 Task: Look for properties with a shower grab bar.
Action: Mouse pressed left at (868, 140)
Screenshot: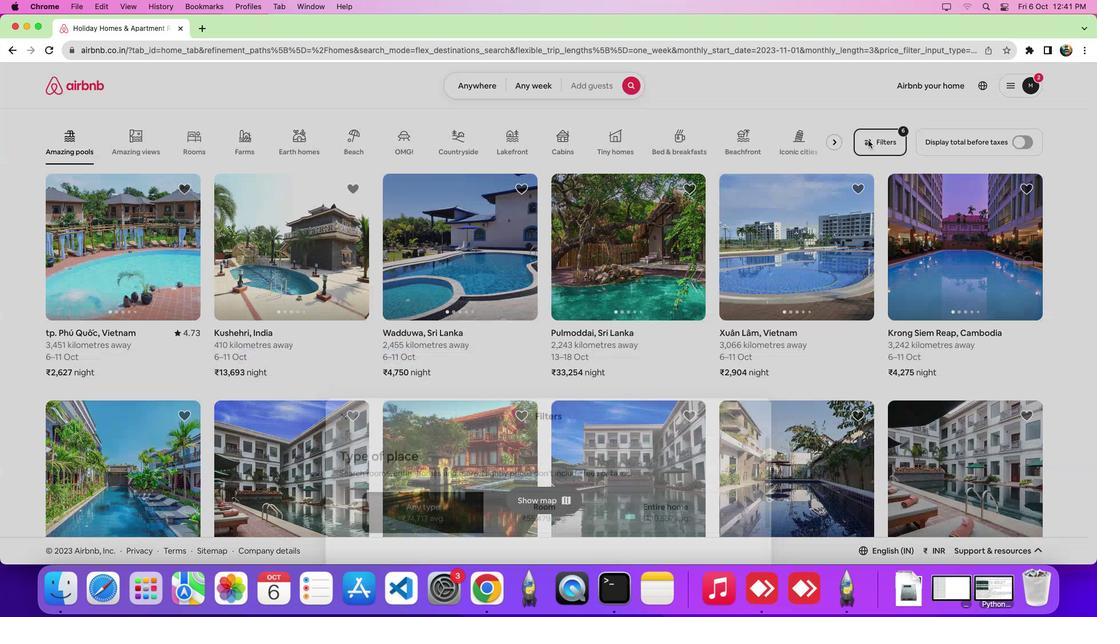 
Action: Mouse moved to (425, 199)
Screenshot: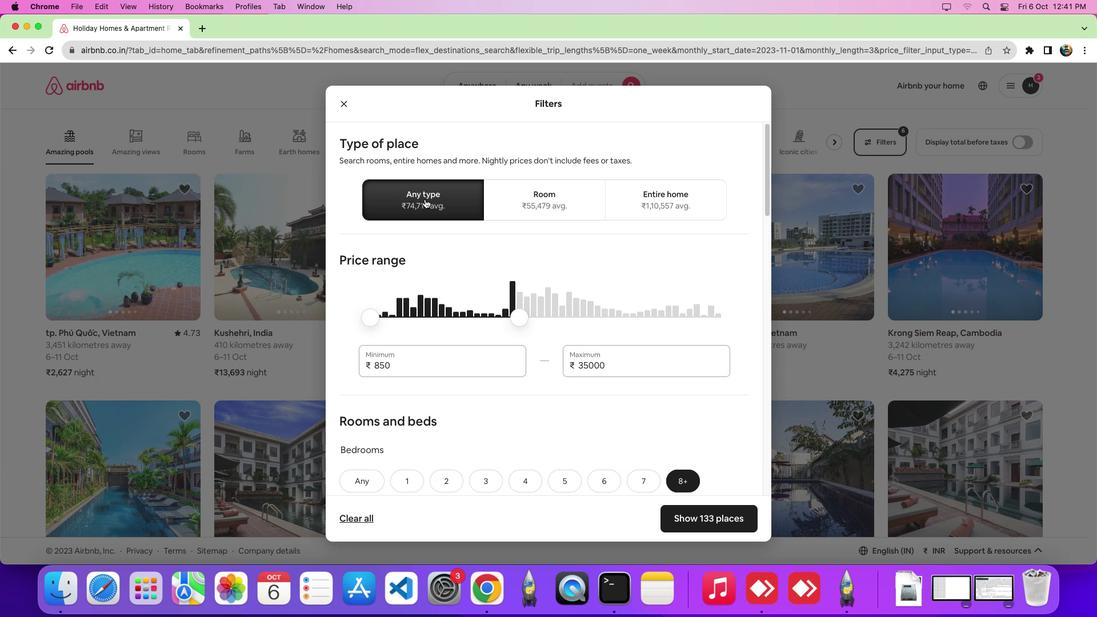 
Action: Mouse pressed left at (425, 199)
Screenshot: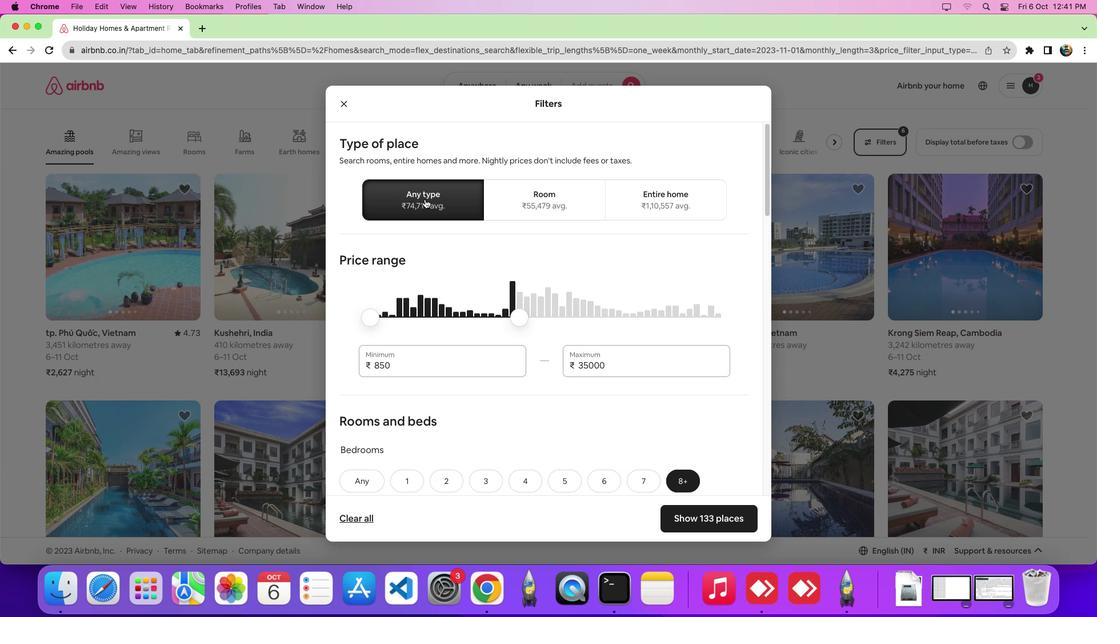 
Action: Mouse moved to (497, 309)
Screenshot: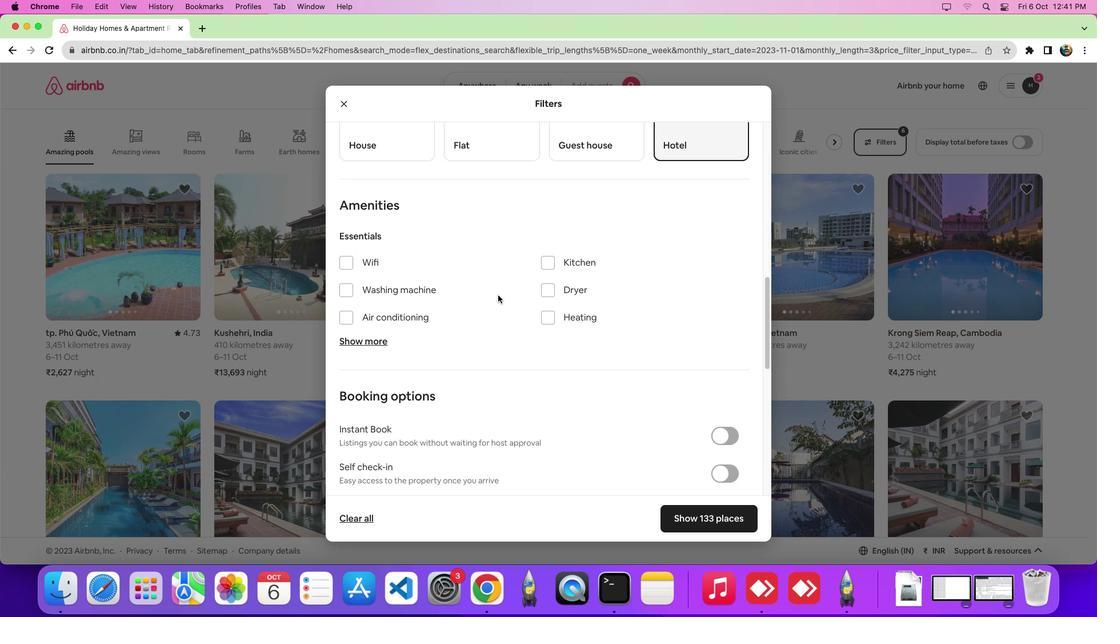 
Action: Mouse scrolled (497, 309) with delta (0, 0)
Screenshot: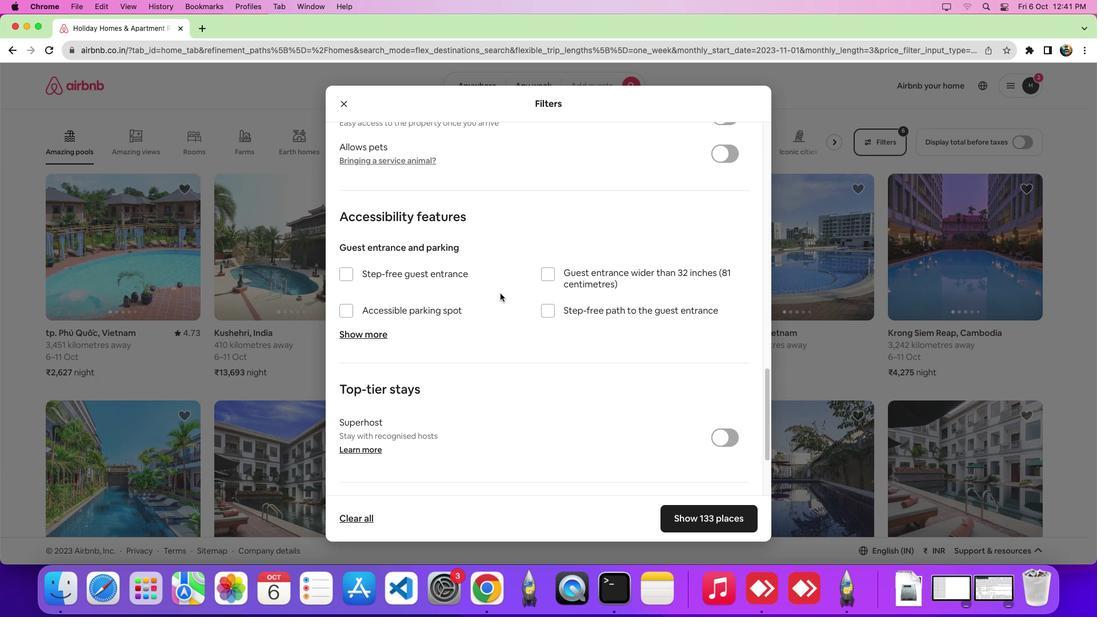 
Action: Mouse scrolled (497, 309) with delta (0, -1)
Screenshot: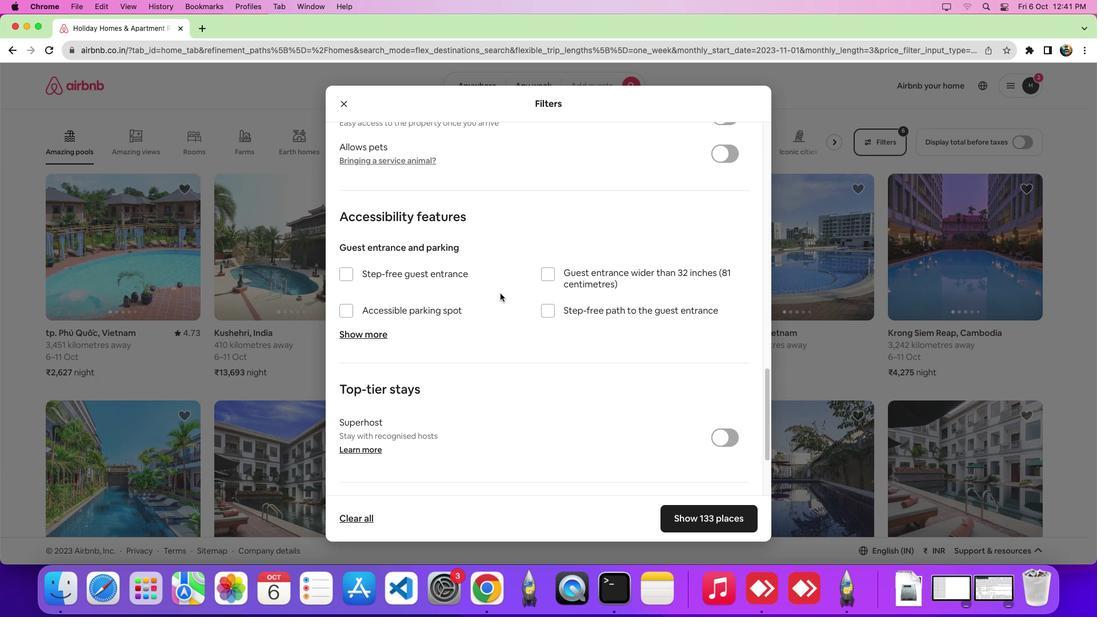 
Action: Mouse scrolled (497, 309) with delta (0, -5)
Screenshot: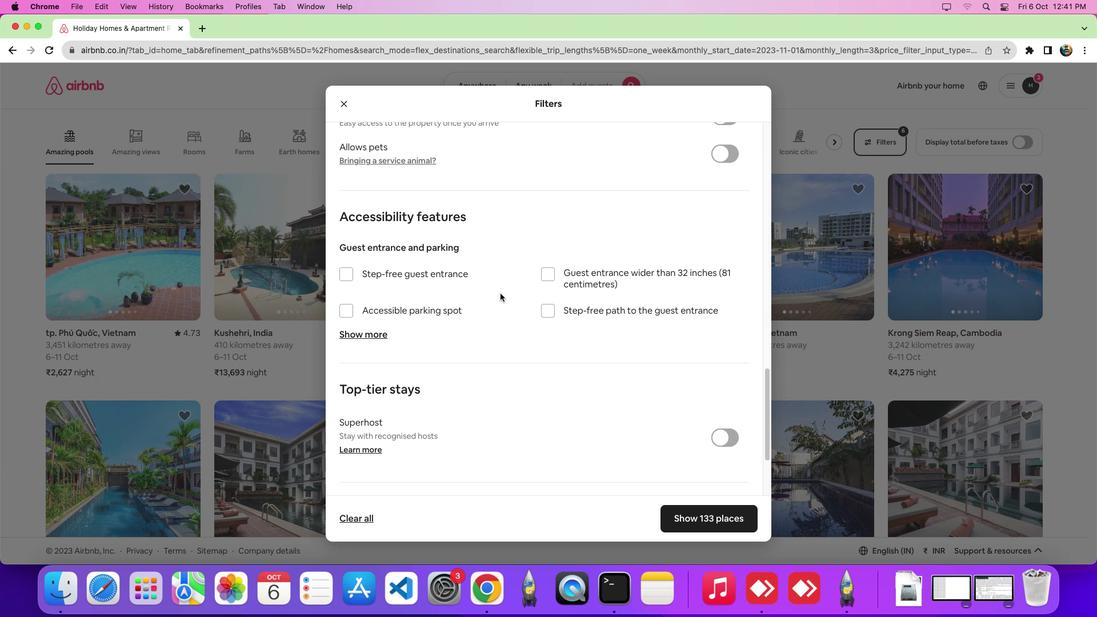 
Action: Mouse scrolled (497, 309) with delta (0, -8)
Screenshot: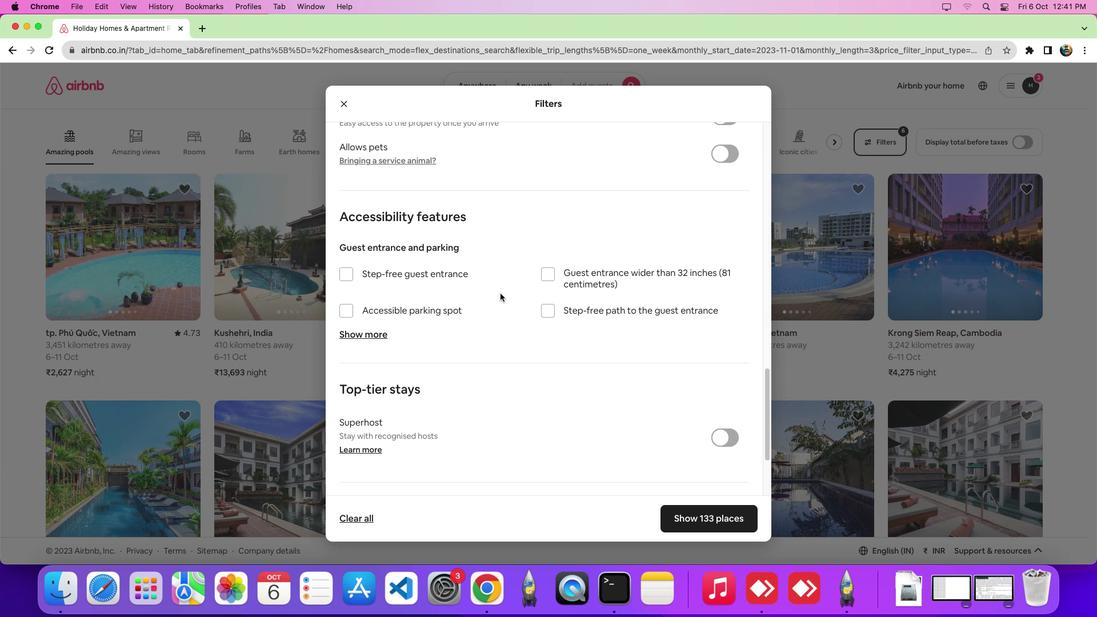 
Action: Mouse scrolled (497, 309) with delta (0, -8)
Screenshot: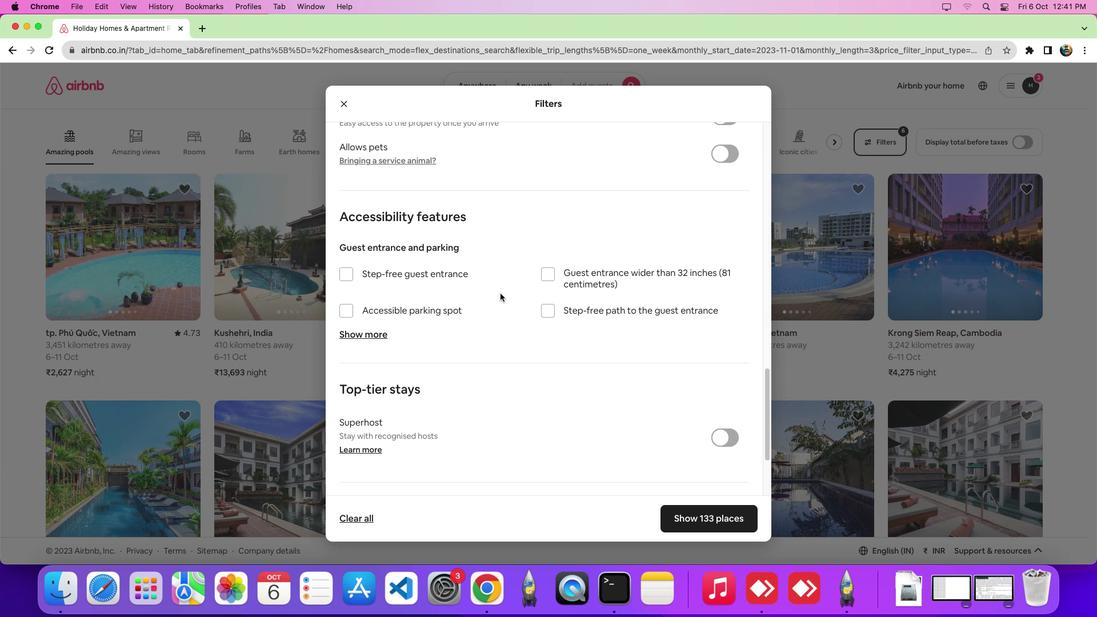 
Action: Mouse moved to (500, 293)
Screenshot: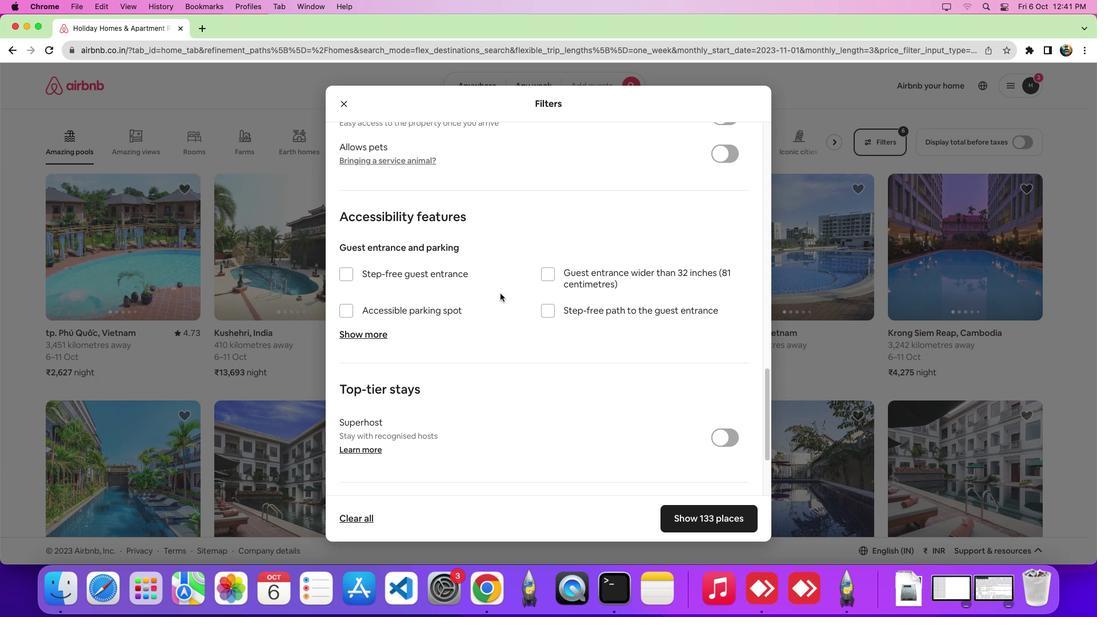 
Action: Mouse scrolled (500, 293) with delta (0, 0)
Screenshot: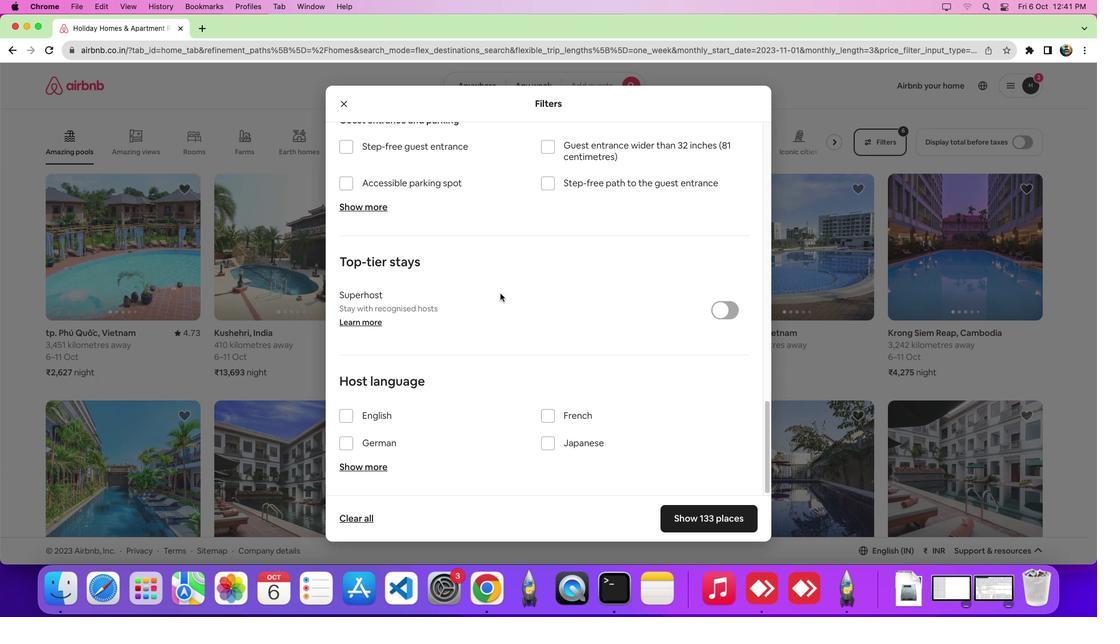 
Action: Mouse scrolled (500, 293) with delta (0, -1)
Screenshot: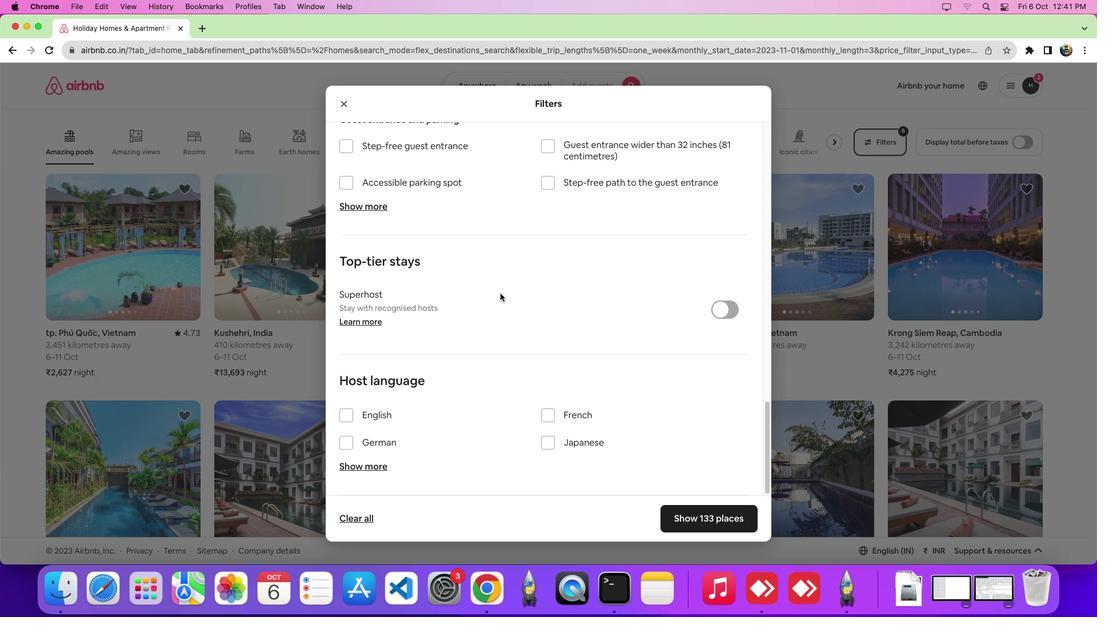 
Action: Mouse scrolled (500, 293) with delta (0, -5)
Screenshot: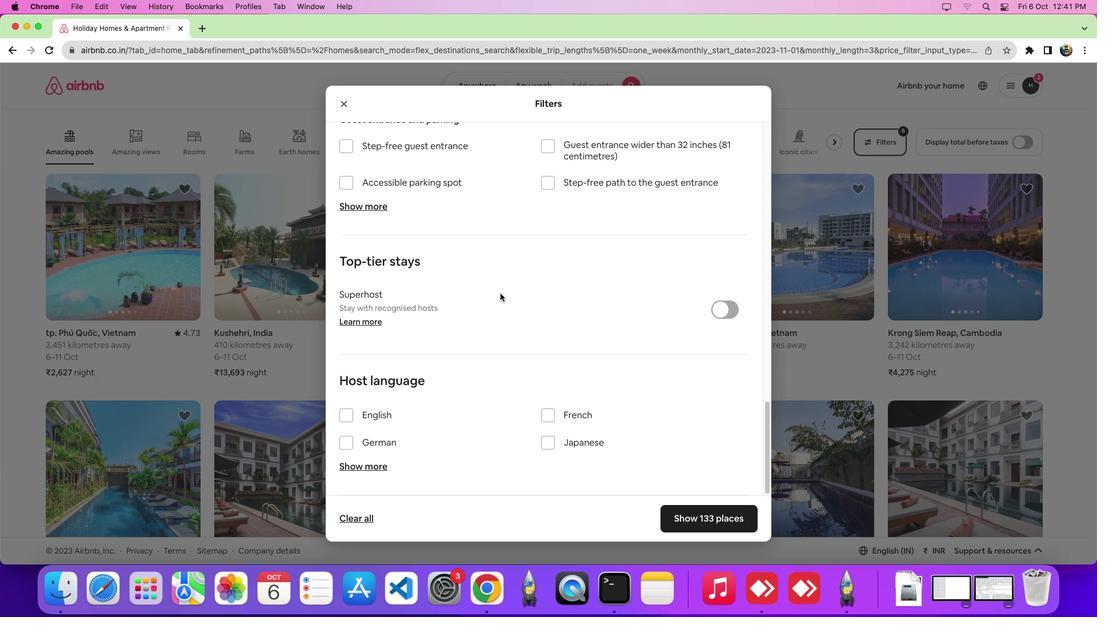 
Action: Mouse scrolled (500, 293) with delta (0, -8)
Screenshot: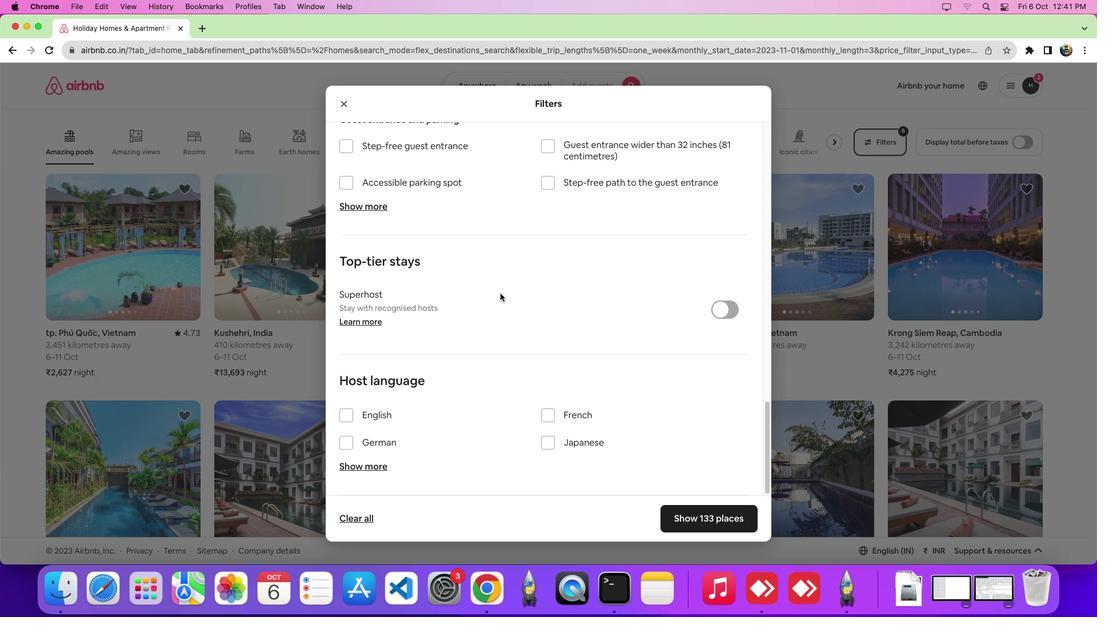 
Action: Mouse scrolled (500, 293) with delta (0, -8)
Screenshot: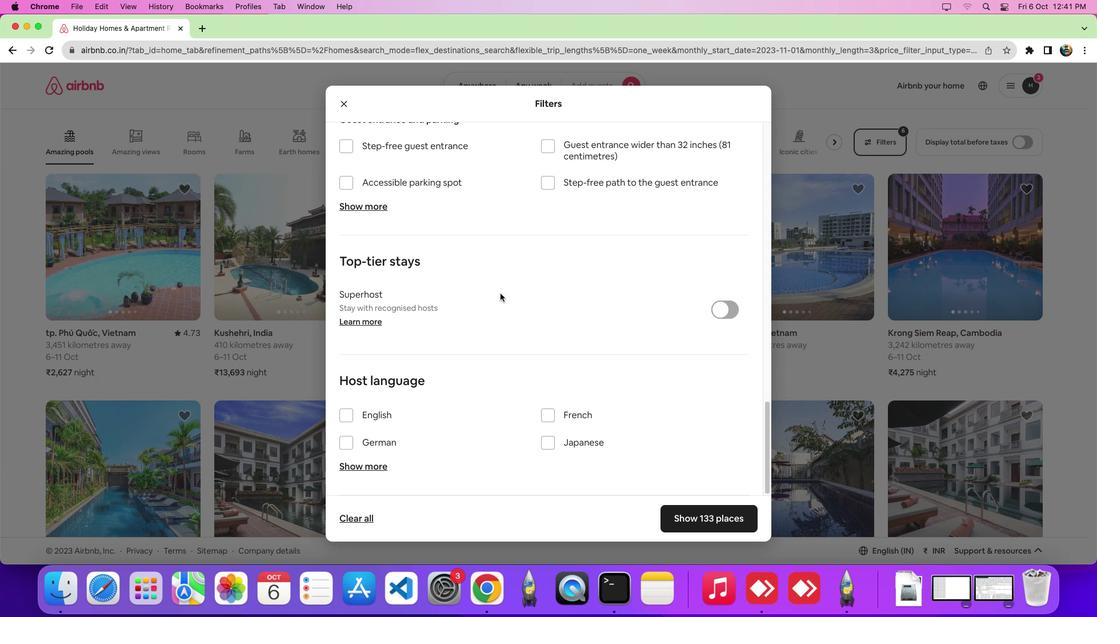 
Action: Mouse scrolled (500, 293) with delta (0, -9)
Screenshot: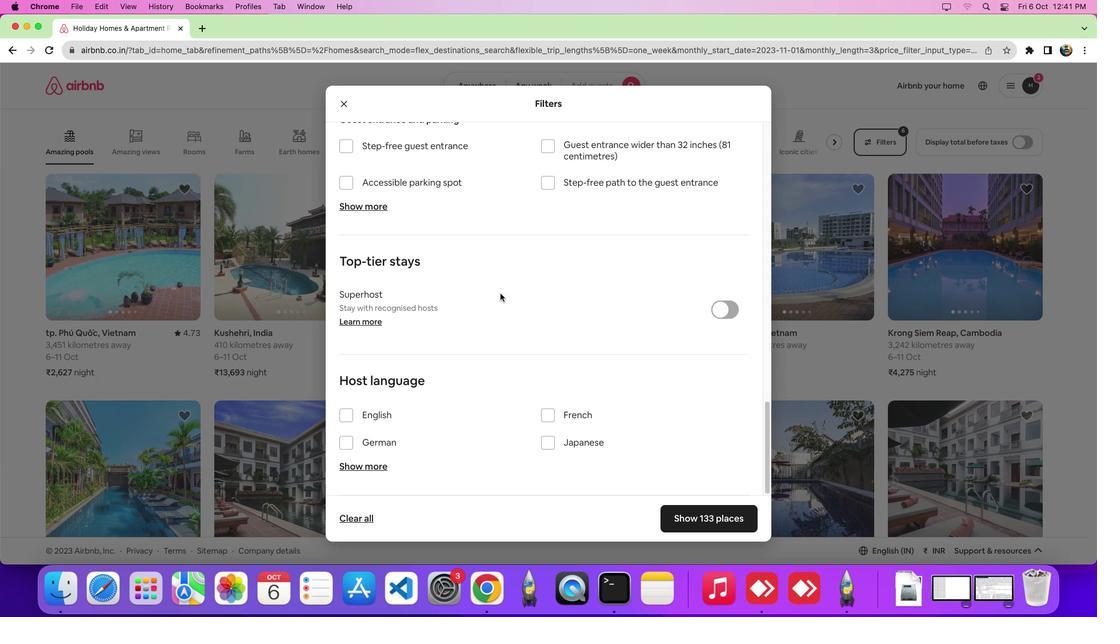 
Action: Mouse scrolled (500, 293) with delta (0, 0)
Screenshot: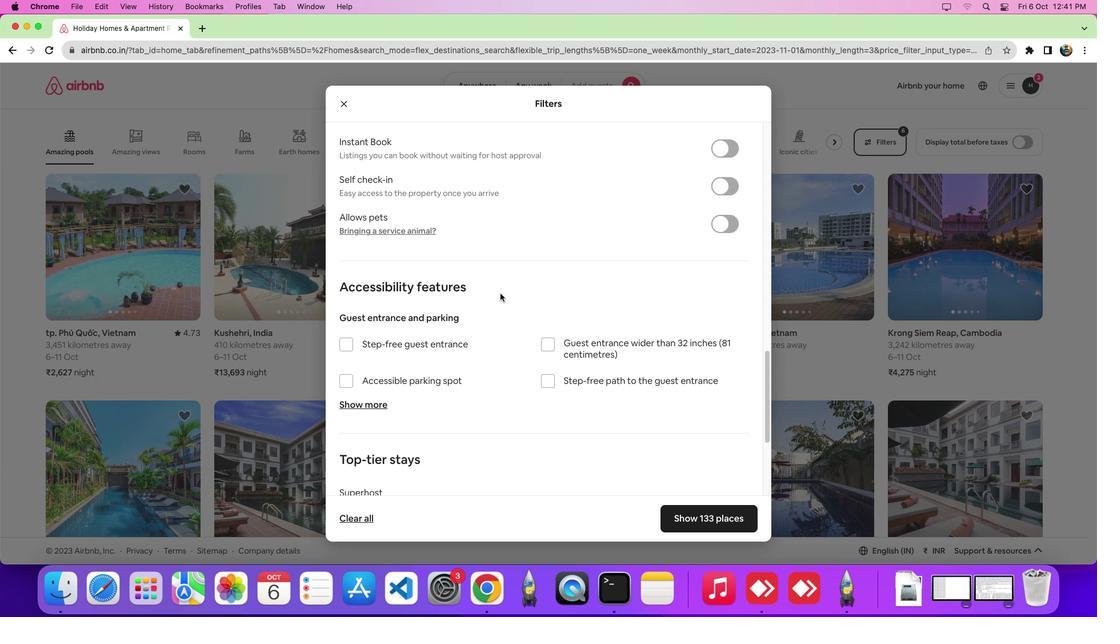 
Action: Mouse scrolled (500, 293) with delta (0, 0)
Screenshot: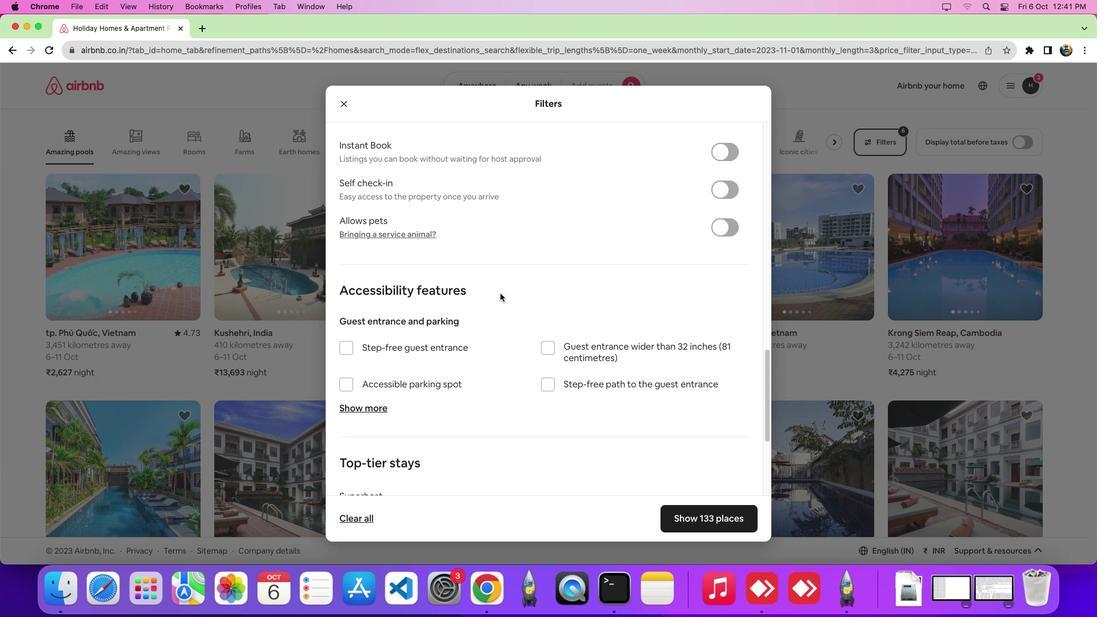 
Action: Mouse scrolled (500, 293) with delta (0, 4)
Screenshot: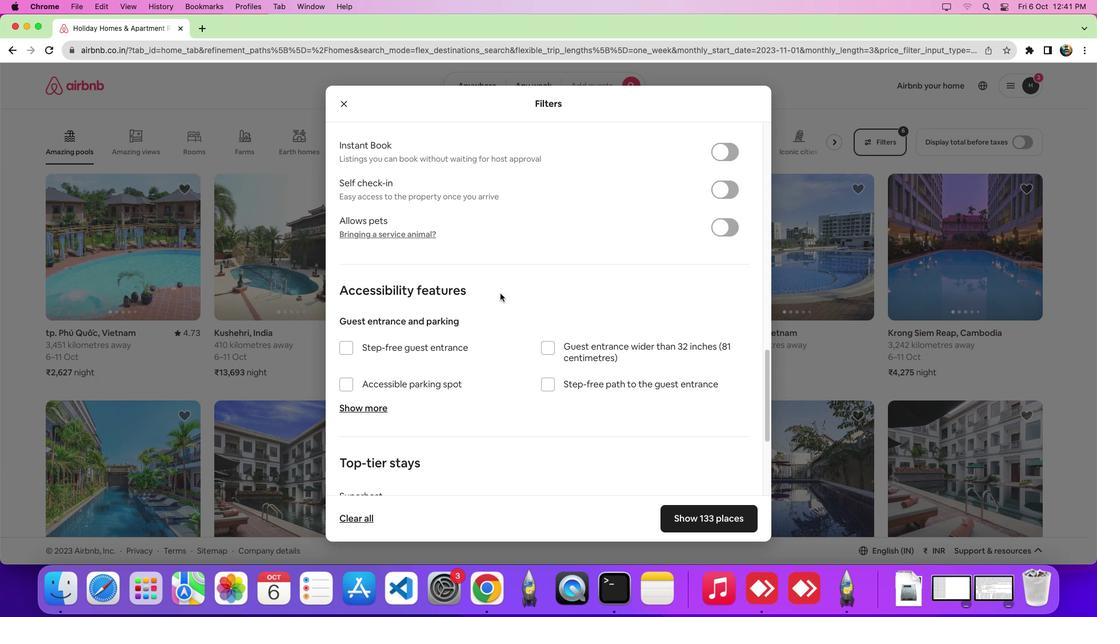 
Action: Mouse moved to (374, 410)
Screenshot: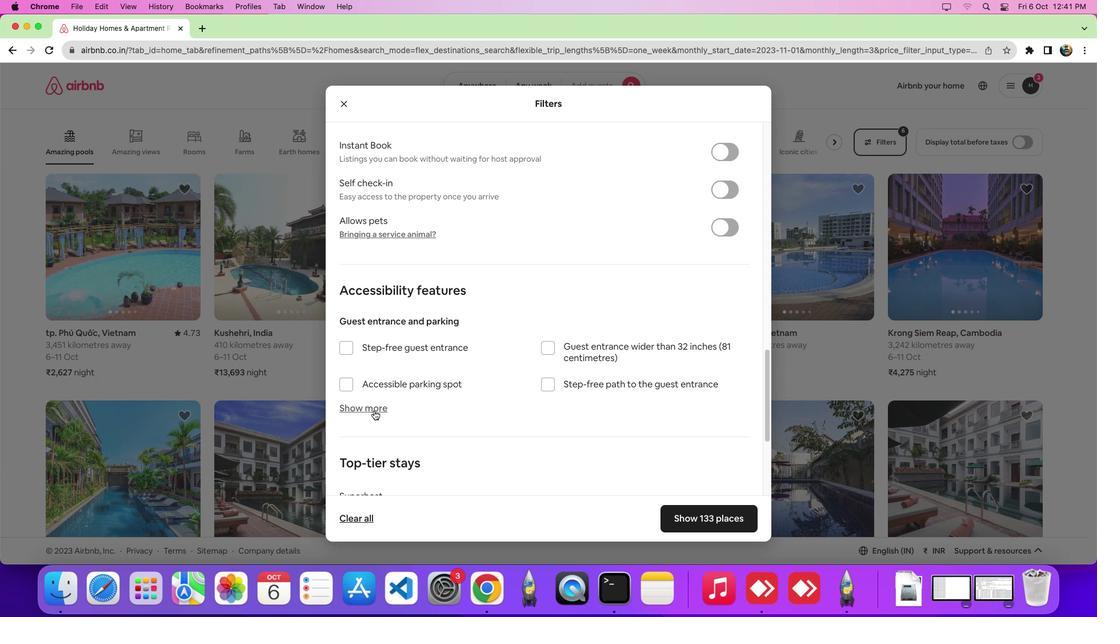 
Action: Mouse pressed left at (374, 410)
Screenshot: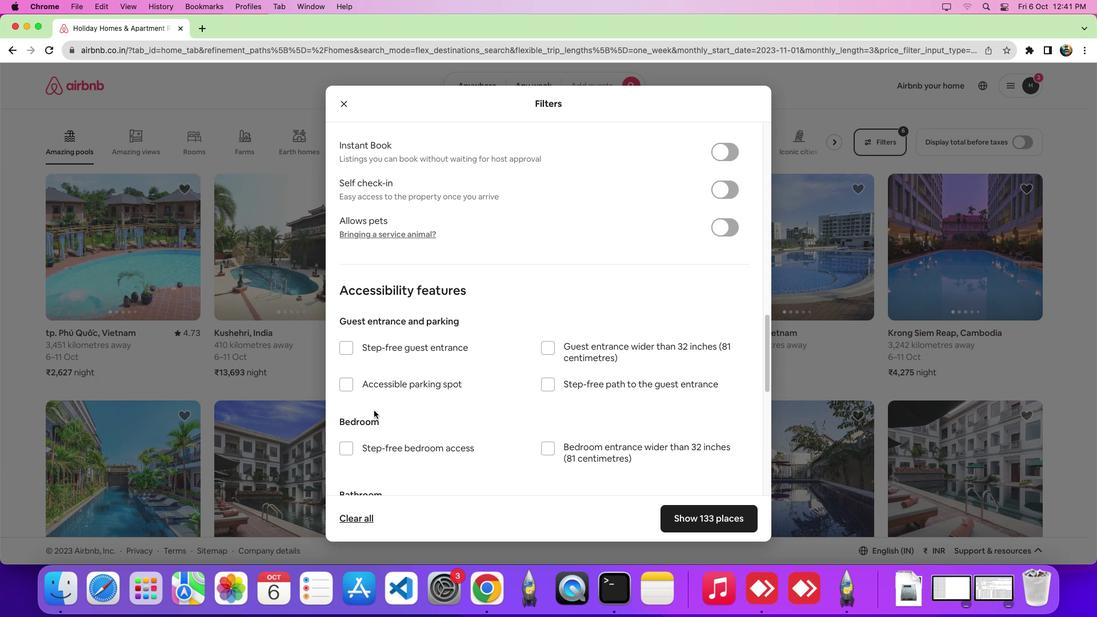 
Action: Mouse moved to (584, 365)
Screenshot: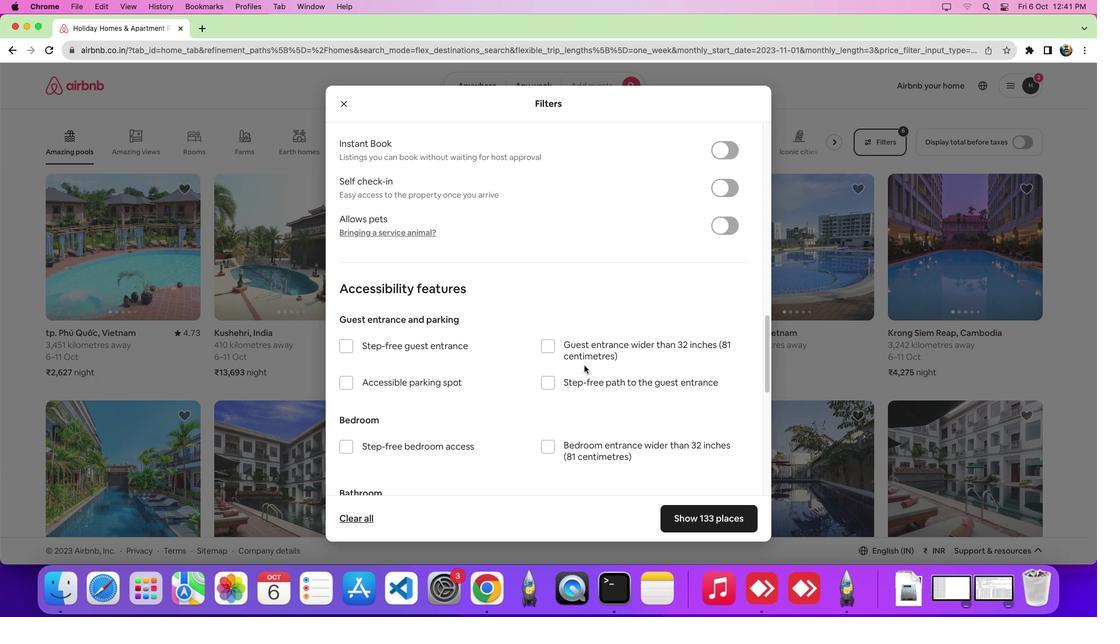 
Action: Mouse scrolled (584, 365) with delta (0, 0)
Screenshot: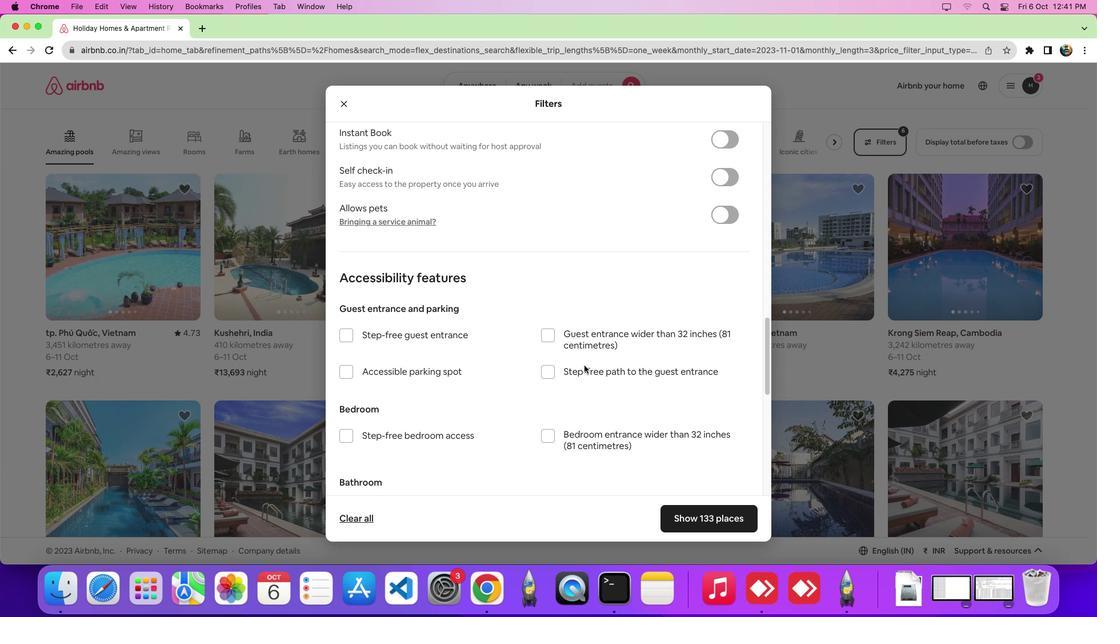 
Action: Mouse scrolled (584, 365) with delta (0, 0)
Screenshot: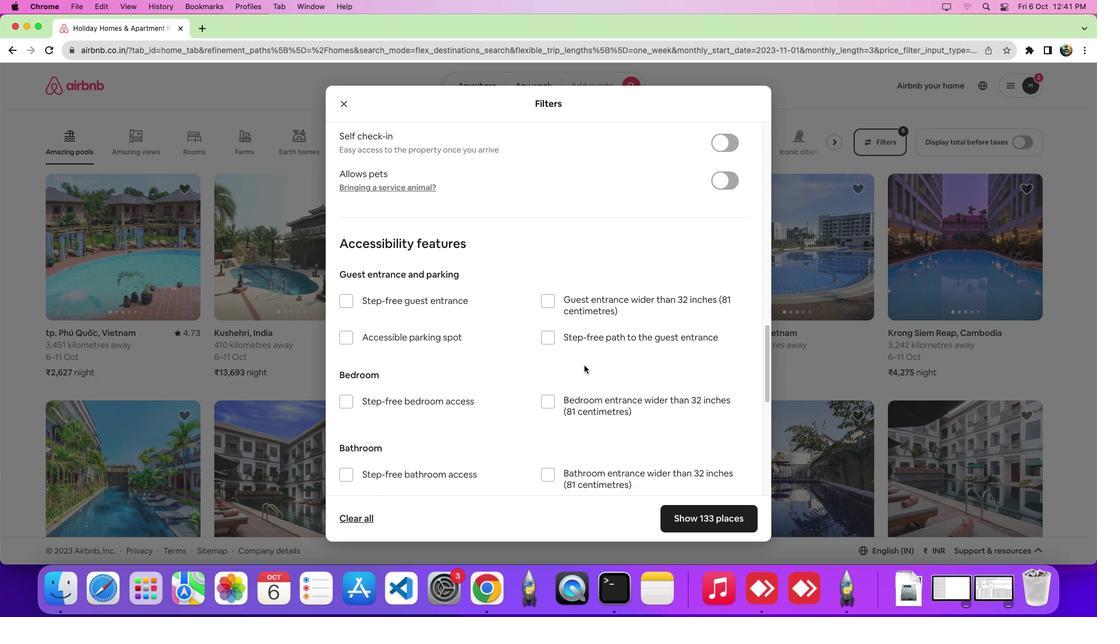 
Action: Mouse scrolled (584, 365) with delta (0, 0)
Screenshot: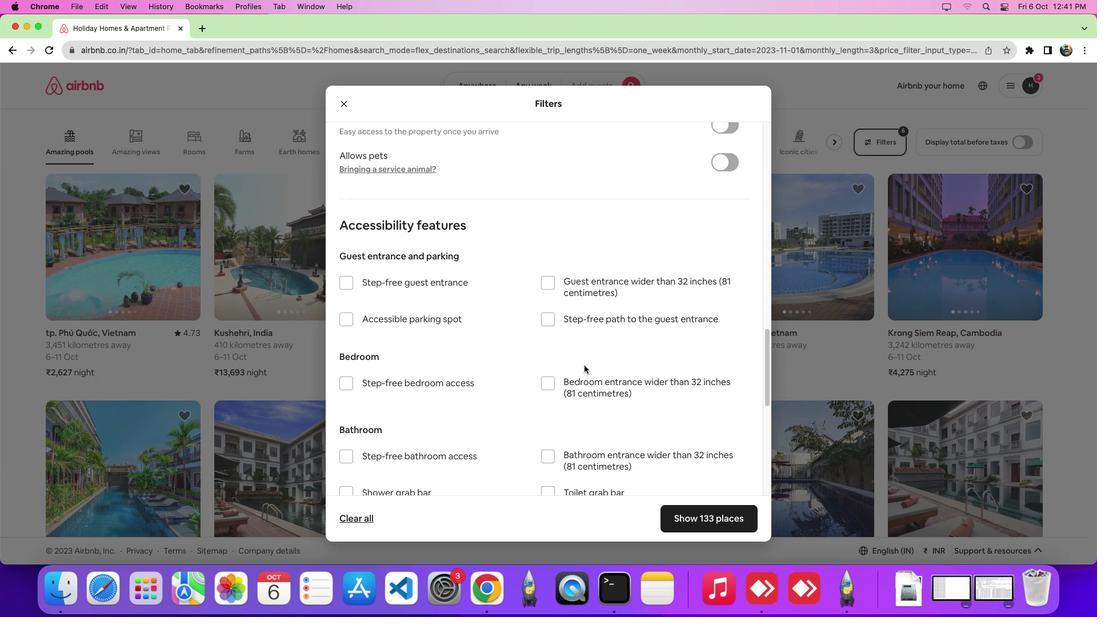 
Action: Mouse scrolled (584, 365) with delta (0, 0)
Screenshot: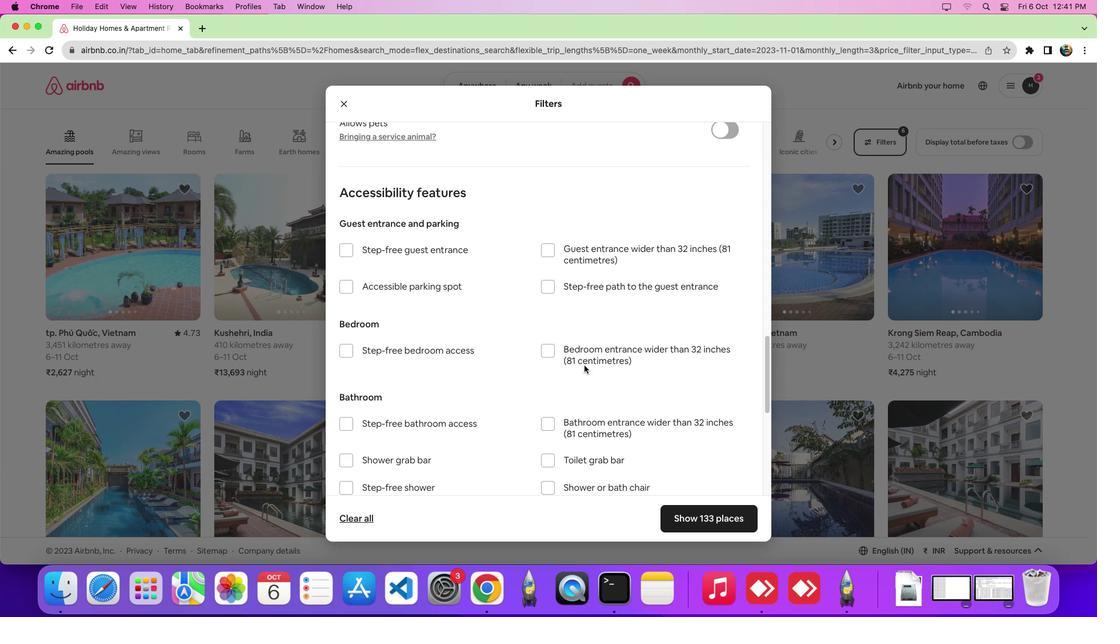
Action: Mouse scrolled (584, 365) with delta (0, 0)
Screenshot: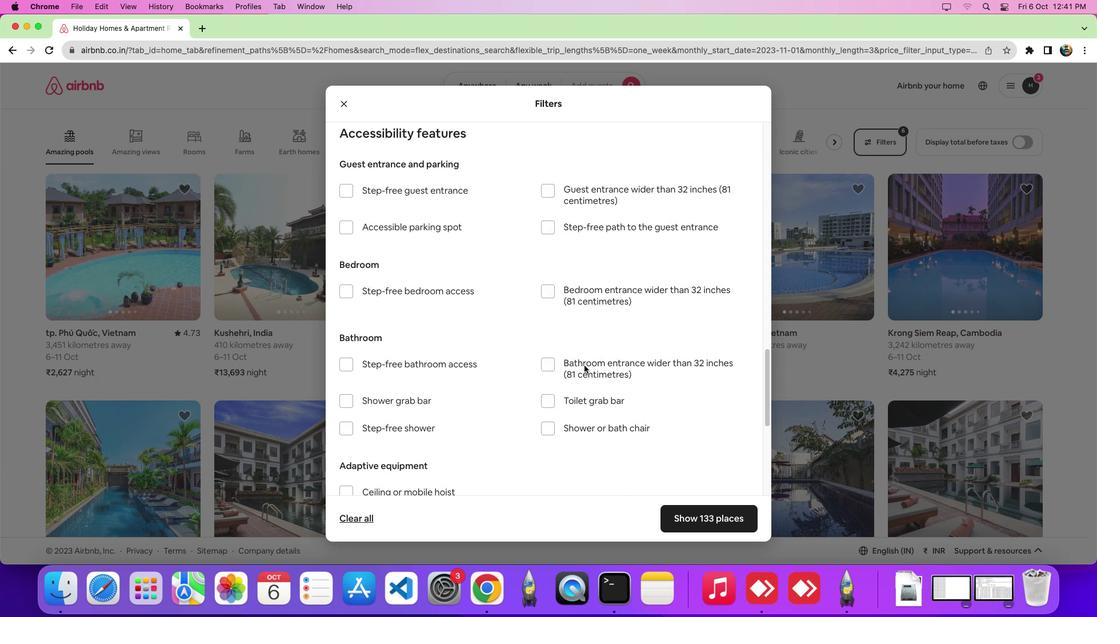 
Action: Mouse scrolled (584, 365) with delta (0, -1)
Screenshot: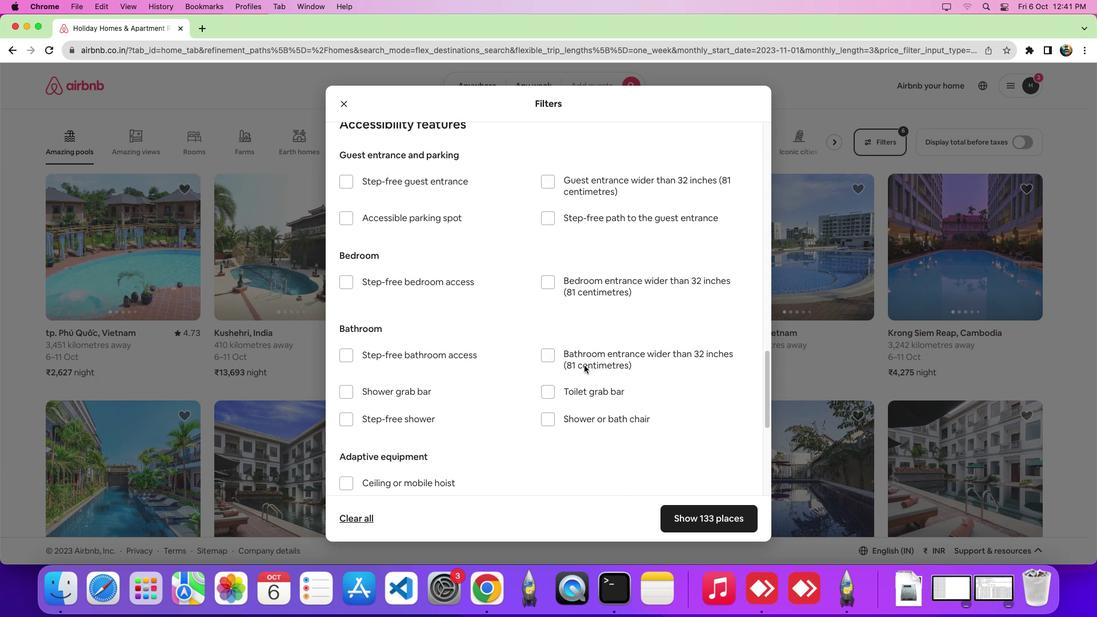 
Action: Mouse moved to (349, 391)
Screenshot: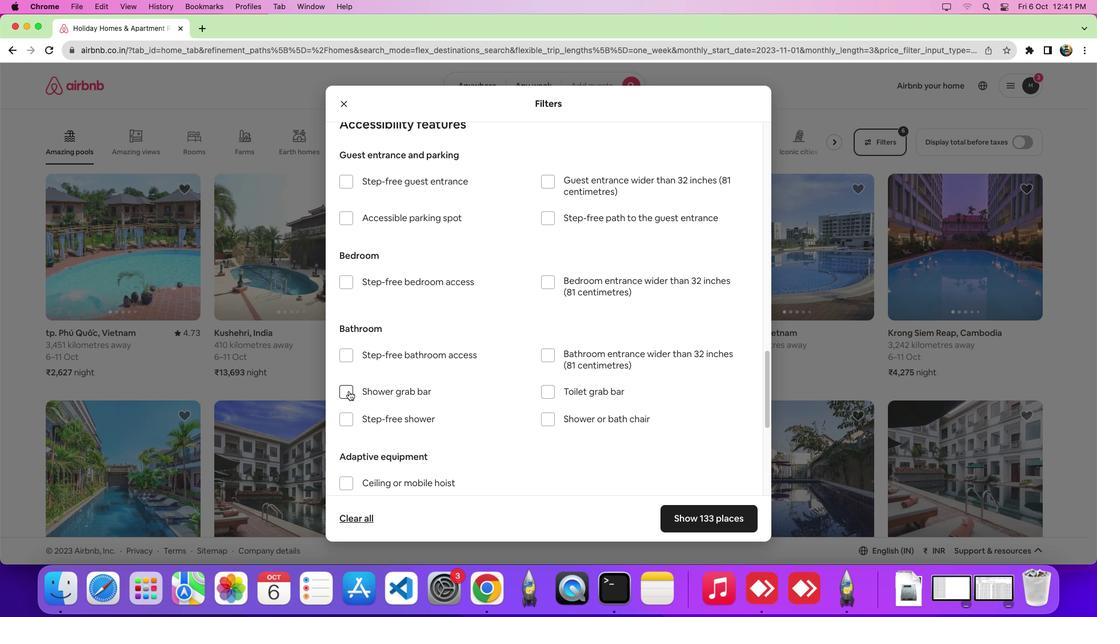 
Action: Mouse pressed left at (349, 391)
Screenshot: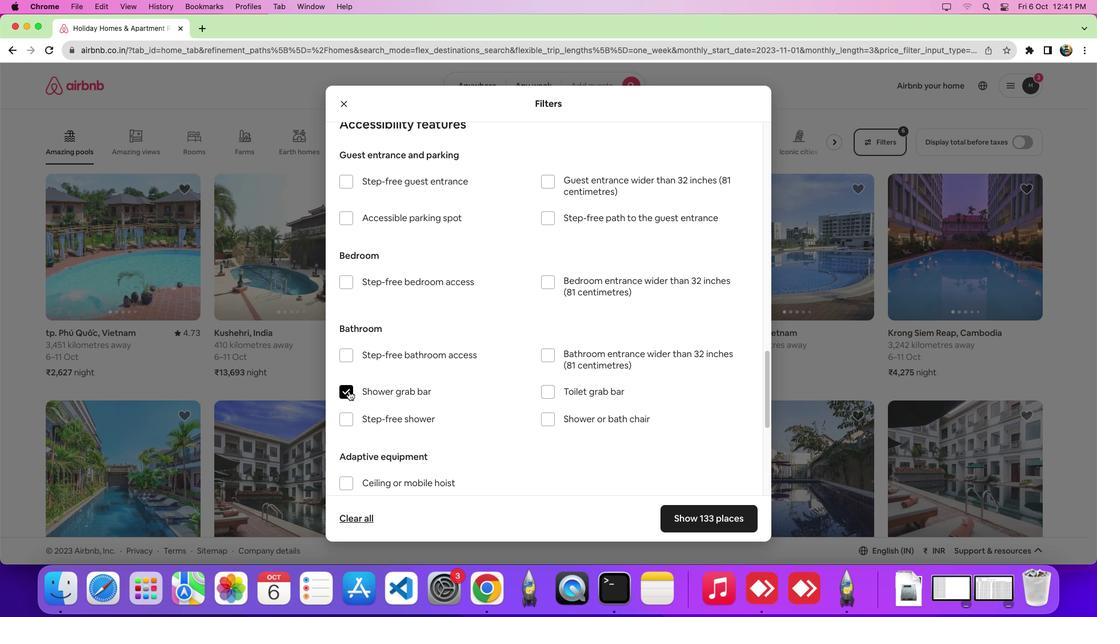 
Action: Mouse moved to (669, 514)
Screenshot: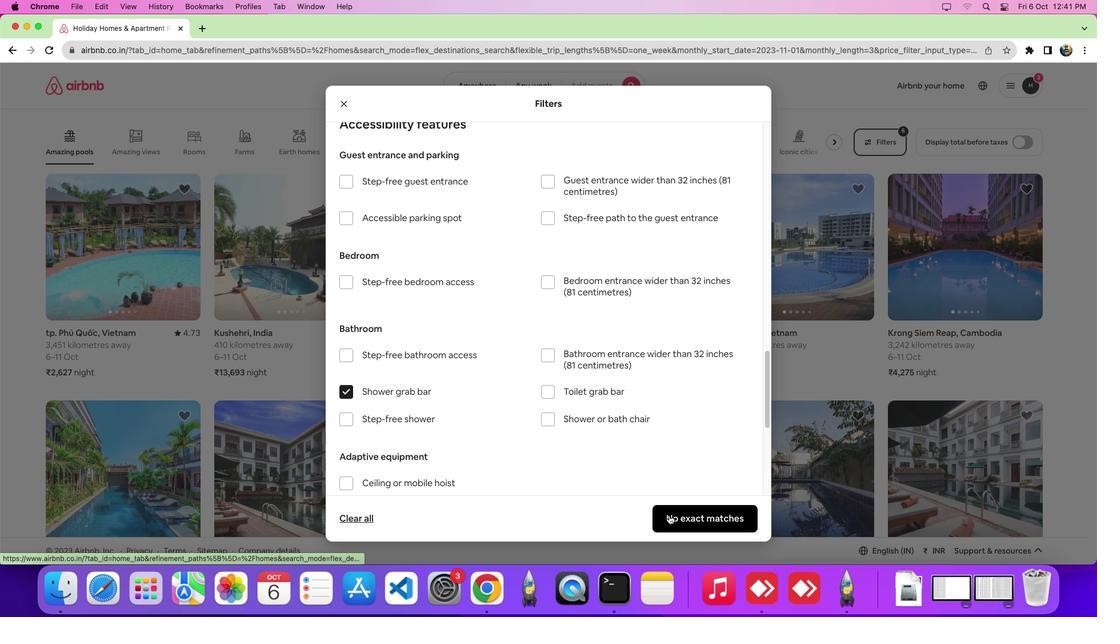 
Action: Mouse pressed left at (669, 514)
Screenshot: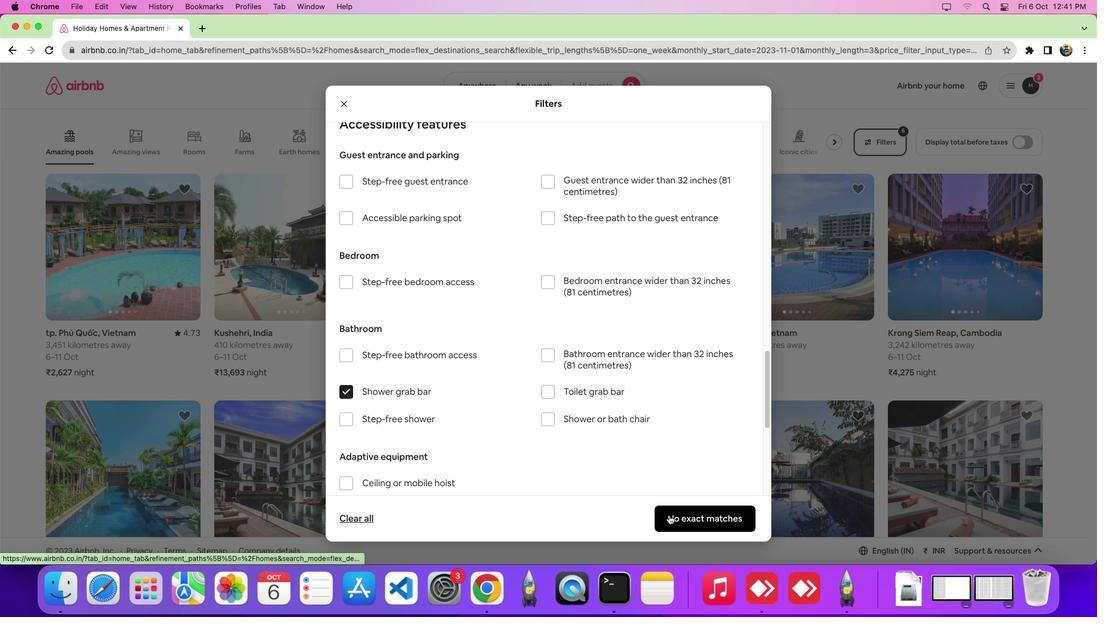 
Action: Mouse moved to (722, 530)
Screenshot: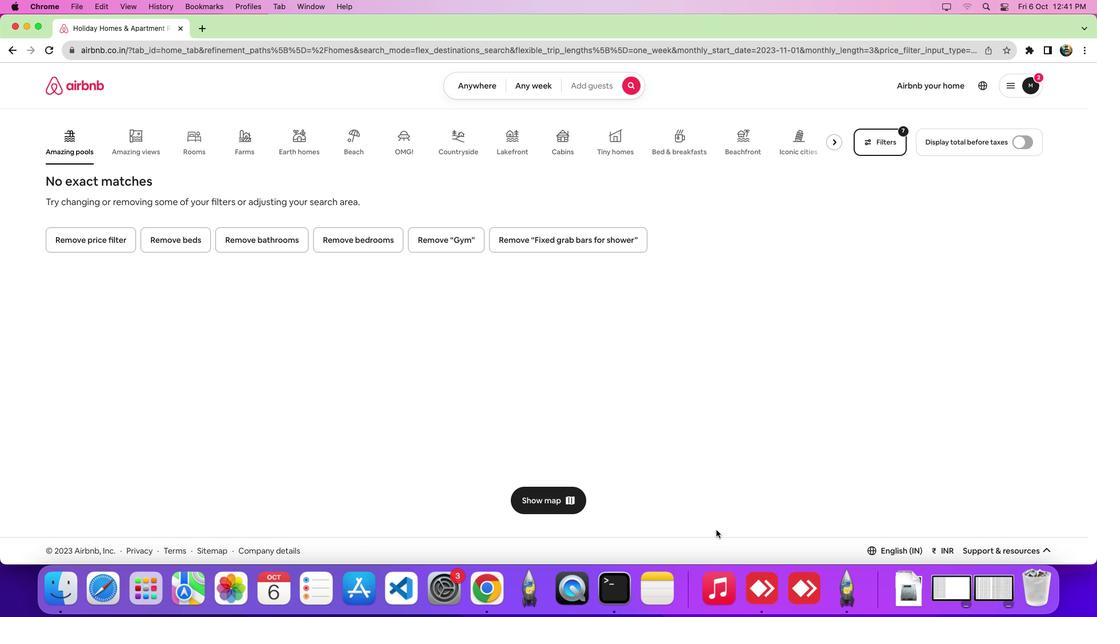 
